 Task: Add the task  Create a new online platform for online legal consultations to the section Integration Testing Sprint in the project BoostPro and add a Due Date to the respective task as 2023/12/23
Action: Mouse moved to (454, 289)
Screenshot: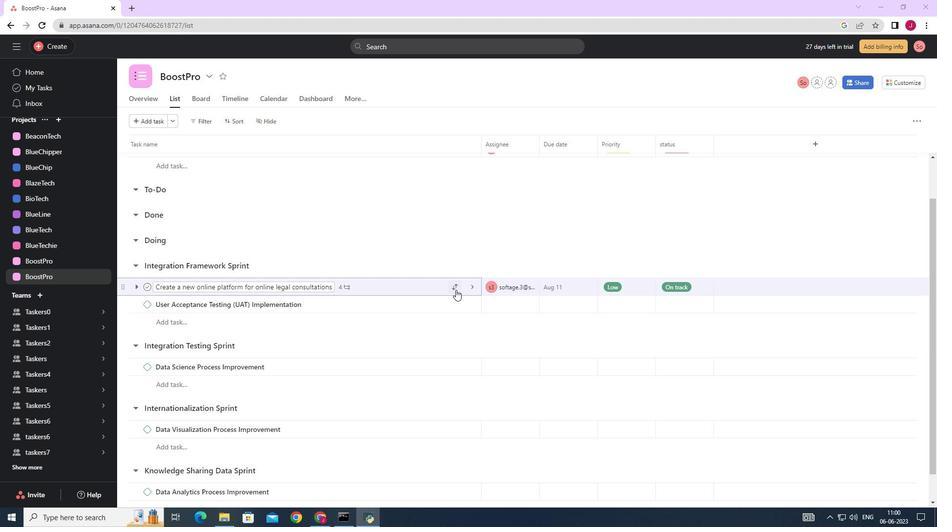 
Action: Mouse pressed left at (454, 289)
Screenshot: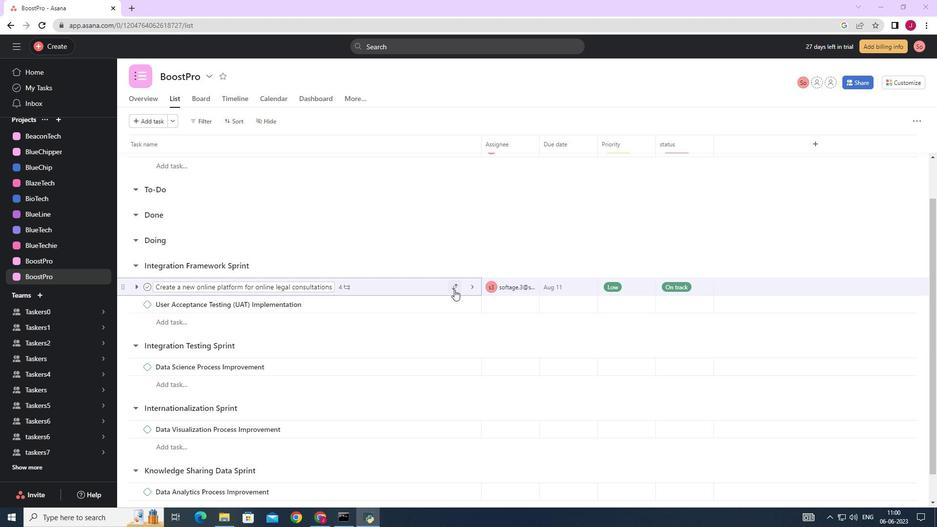 
Action: Mouse moved to (386, 412)
Screenshot: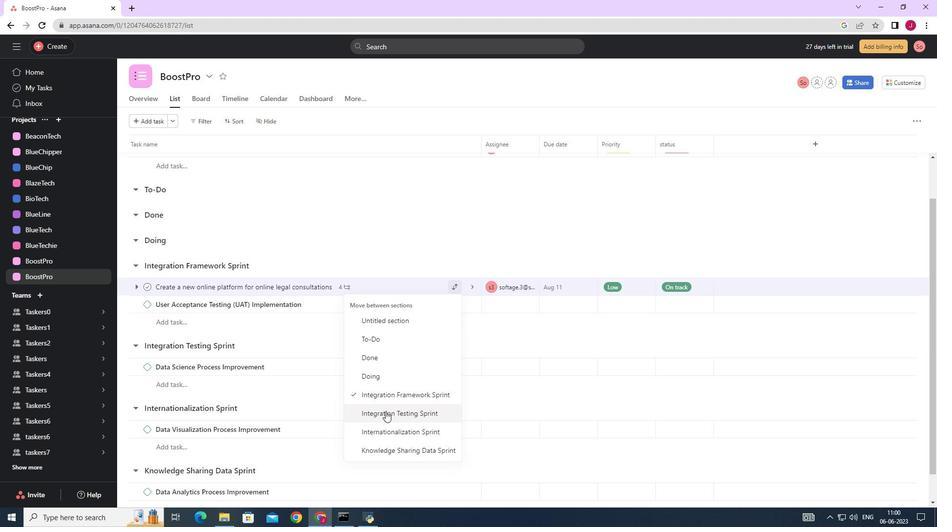 
Action: Mouse pressed left at (386, 412)
Screenshot: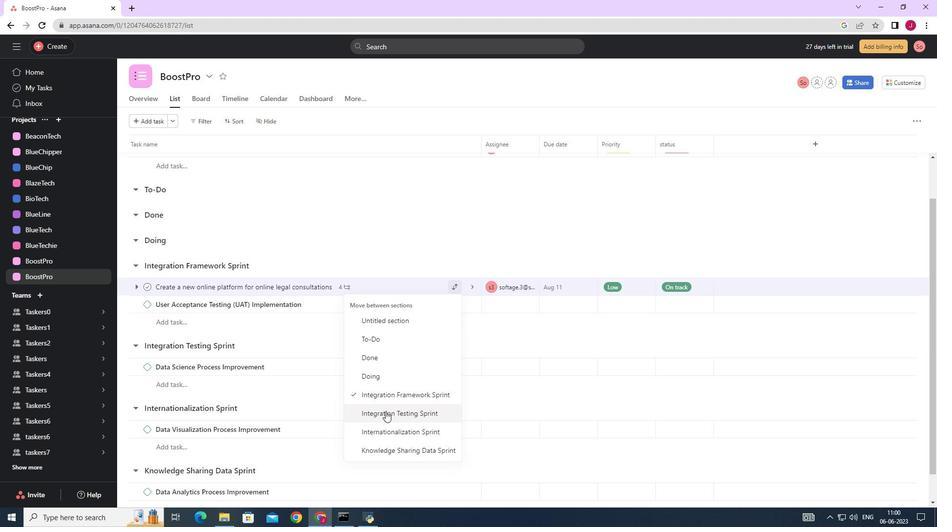 
Action: Mouse moved to (590, 345)
Screenshot: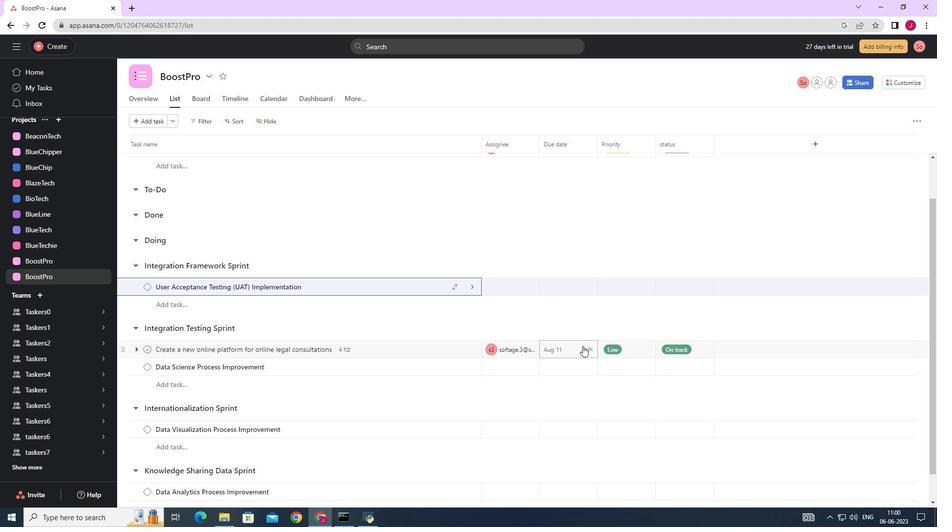 
Action: Mouse pressed left at (590, 345)
Screenshot: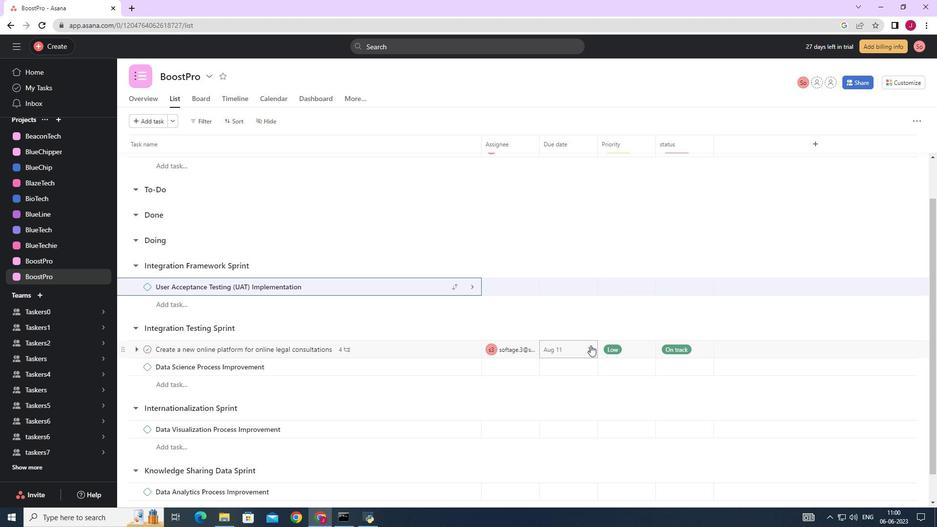 
Action: Mouse moved to (560, 353)
Screenshot: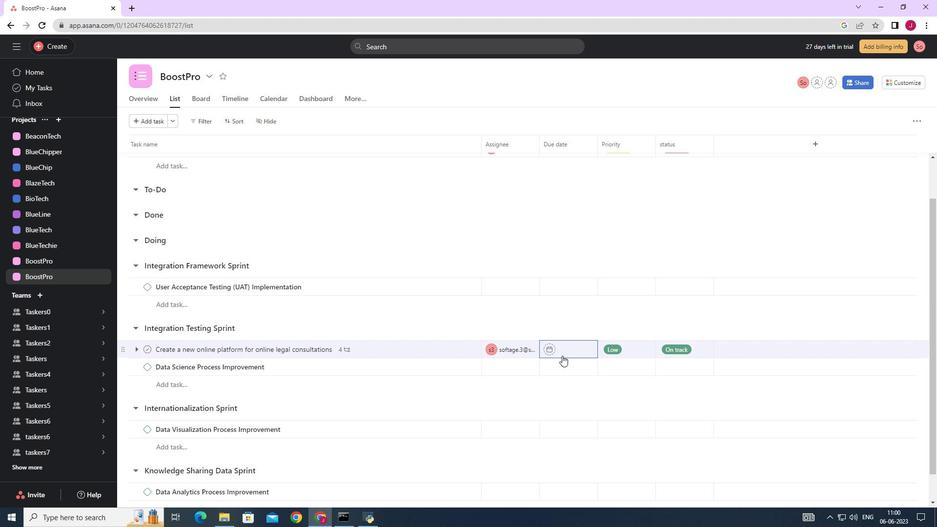 
Action: Mouse pressed left at (560, 353)
Screenshot: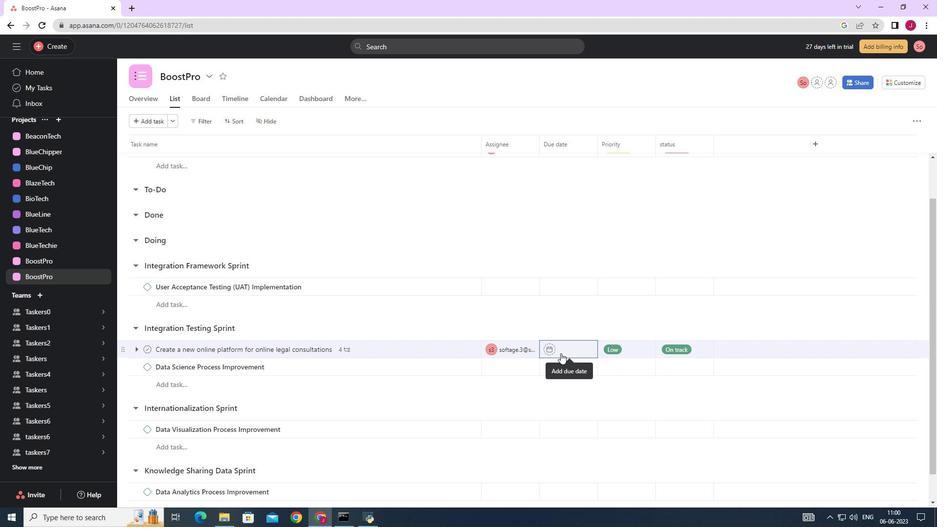 
Action: Mouse moved to (664, 192)
Screenshot: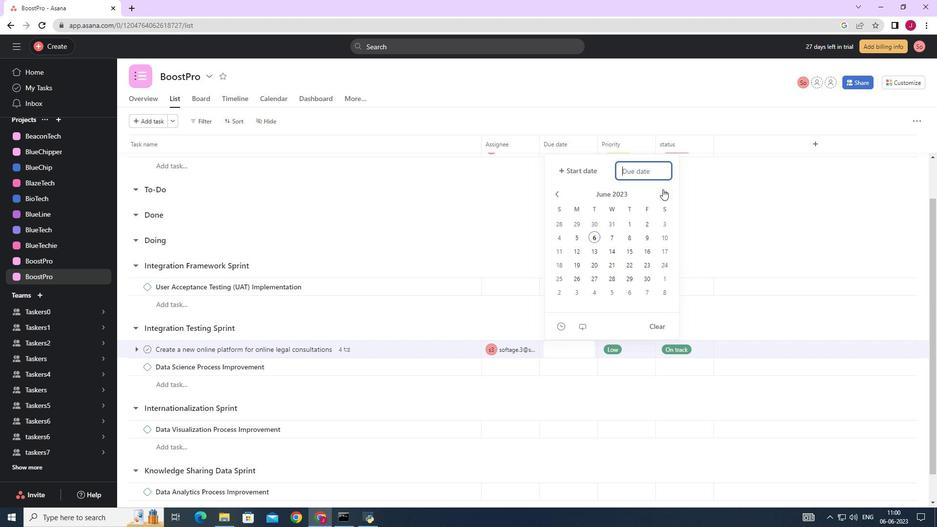 
Action: Mouse pressed left at (664, 192)
Screenshot: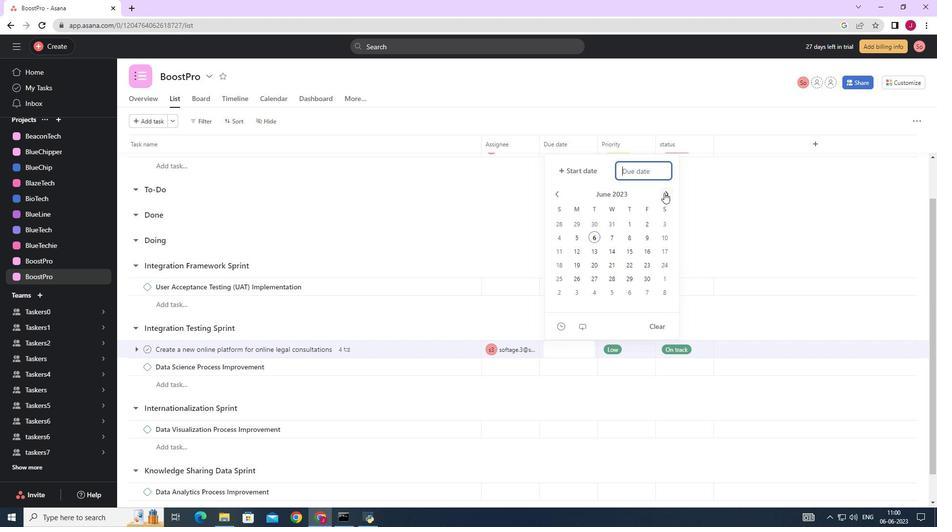 
Action: Mouse pressed left at (664, 192)
Screenshot: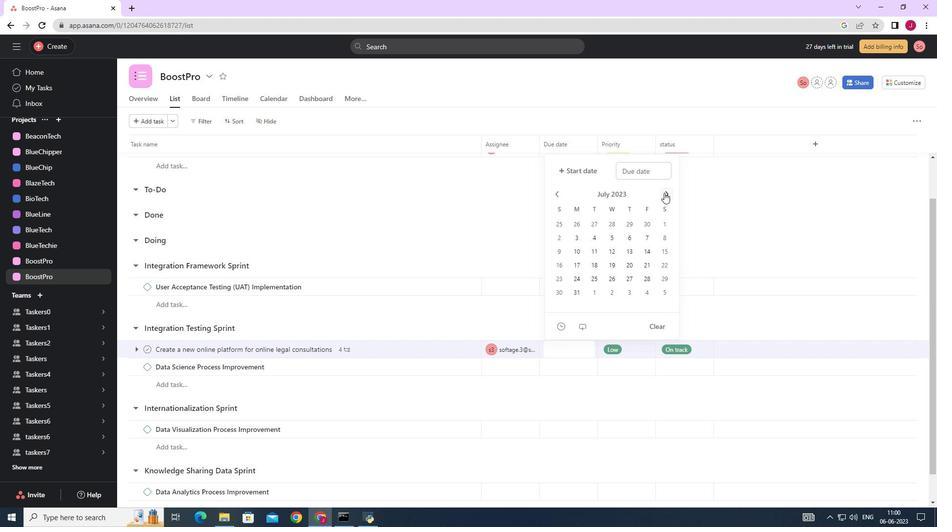 
Action: Mouse pressed left at (664, 192)
Screenshot: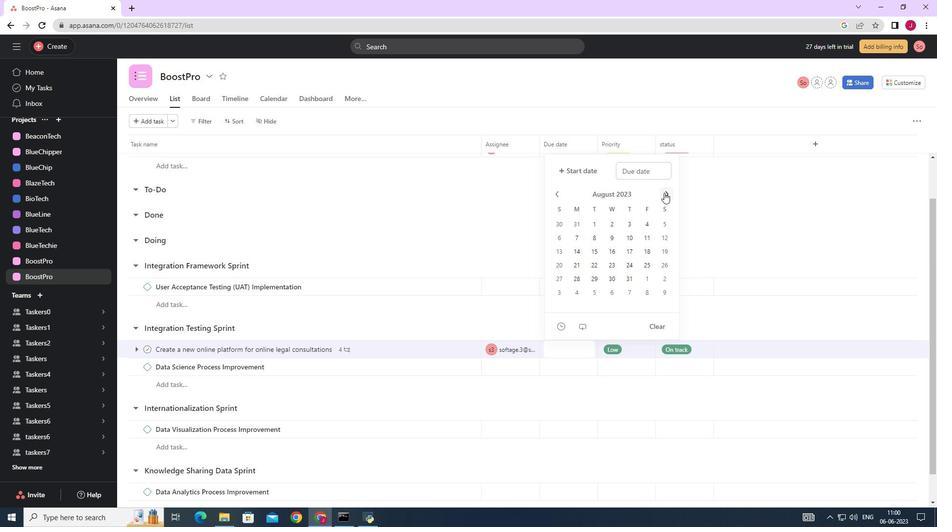 
Action: Mouse pressed left at (664, 192)
Screenshot: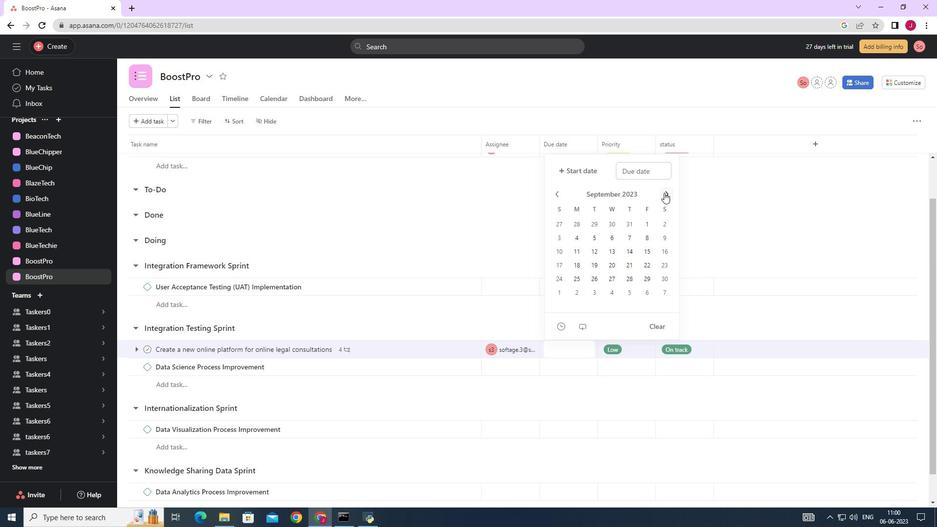 
Action: Mouse pressed left at (664, 192)
Screenshot: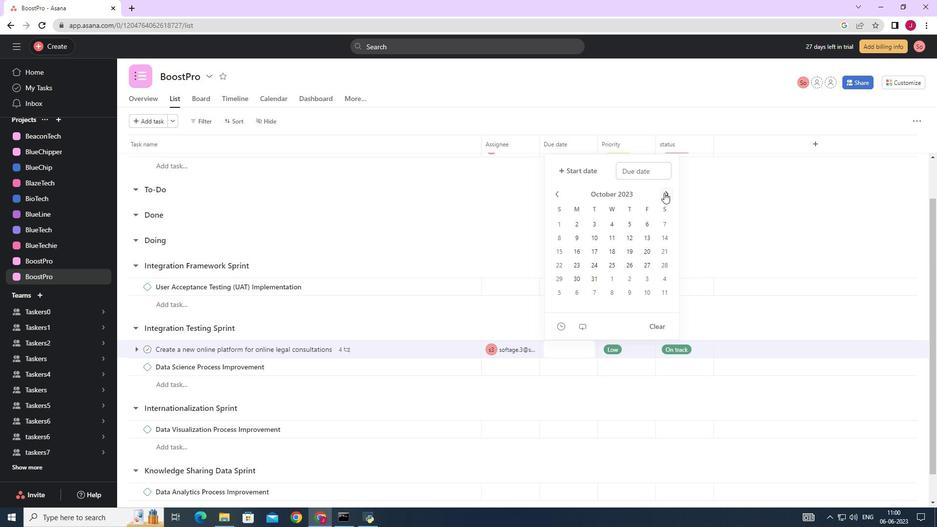 
Action: Mouse pressed left at (664, 192)
Screenshot: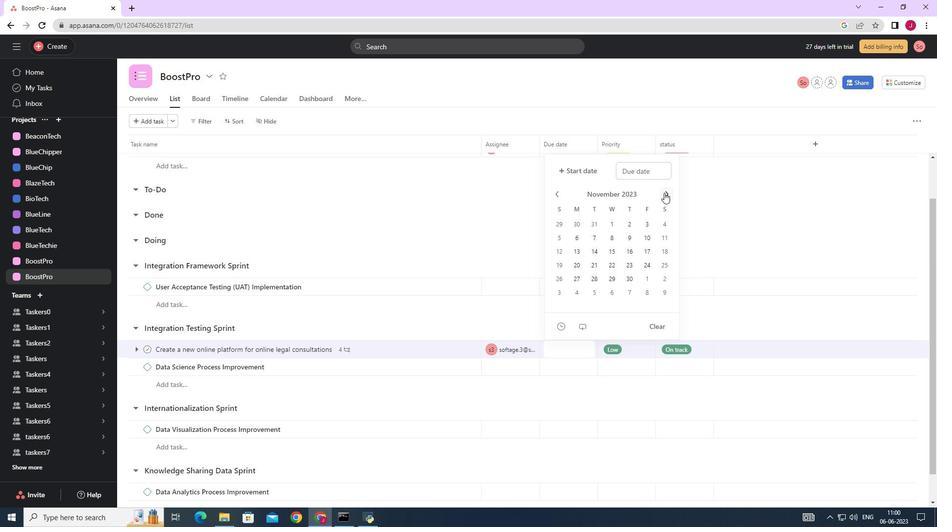 
Action: Mouse moved to (662, 264)
Screenshot: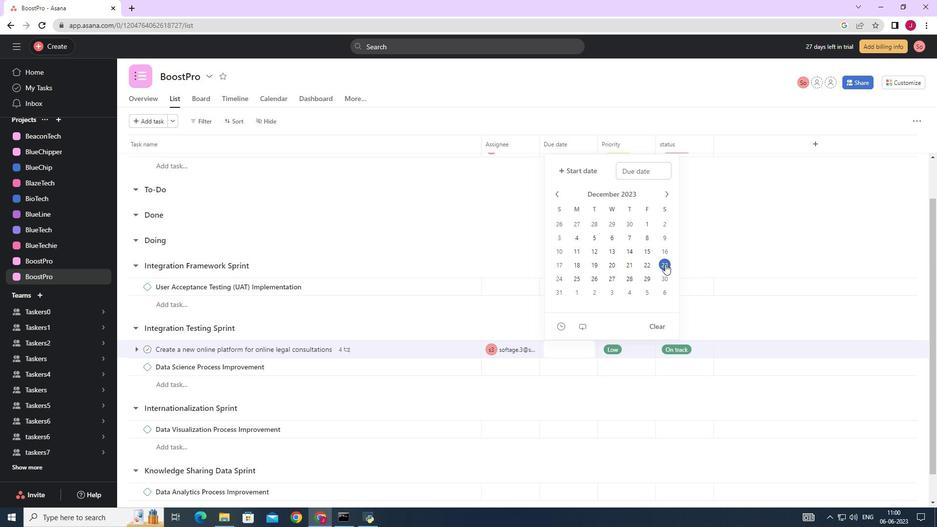
Action: Mouse pressed left at (662, 264)
Screenshot: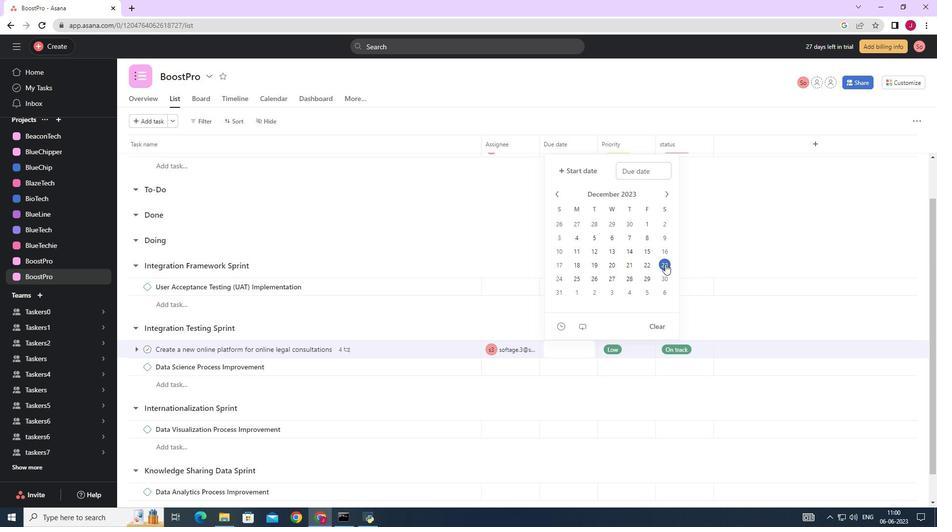 
Action: Mouse moved to (773, 221)
Screenshot: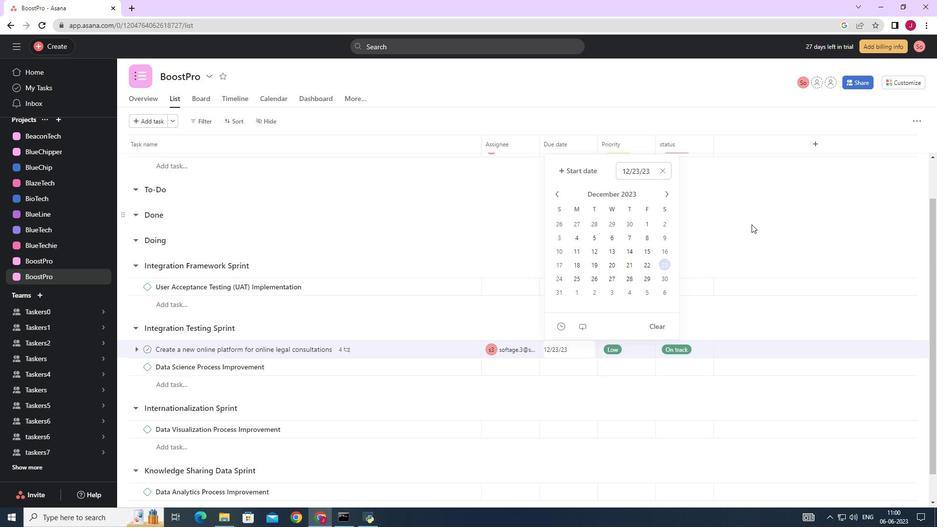 
Action: Mouse pressed left at (773, 221)
Screenshot: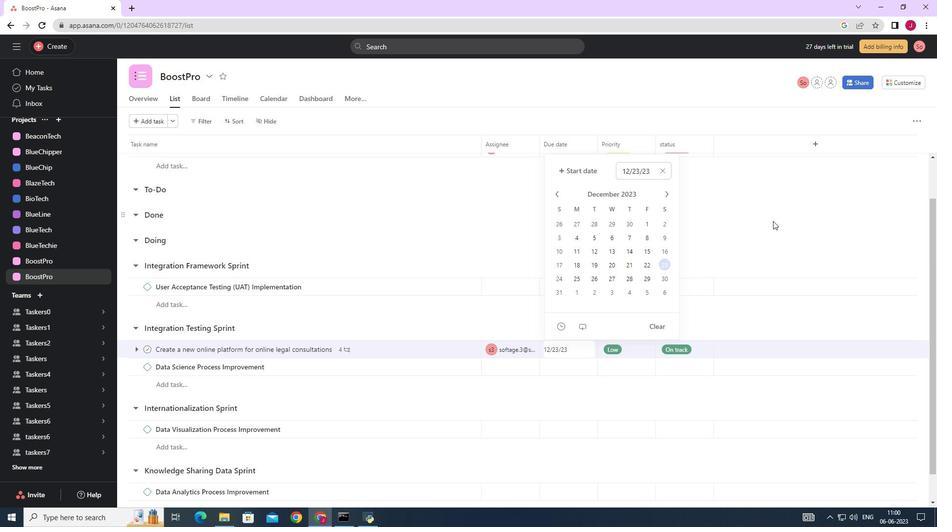 
Action: Mouse moved to (738, 234)
Screenshot: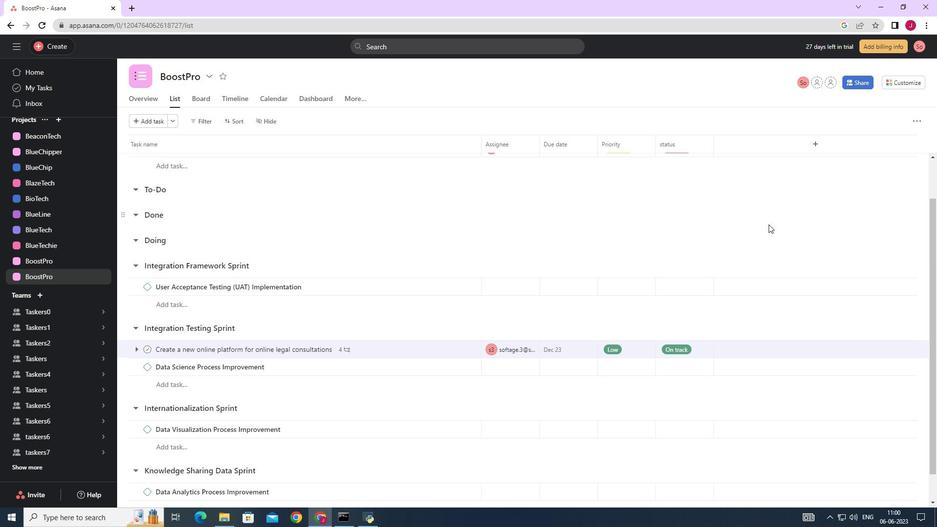
